 Task: Set the image height for the scene video filter to -2.
Action: Mouse moved to (94, 12)
Screenshot: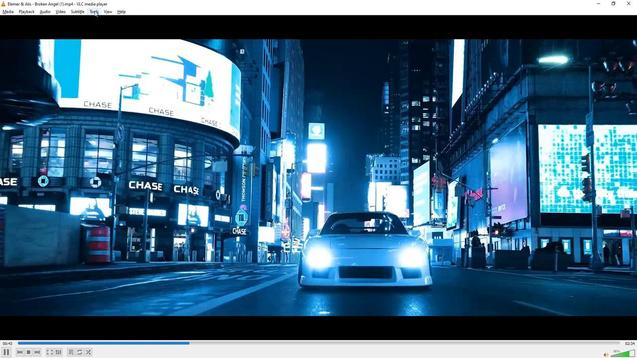 
Action: Mouse pressed left at (94, 12)
Screenshot: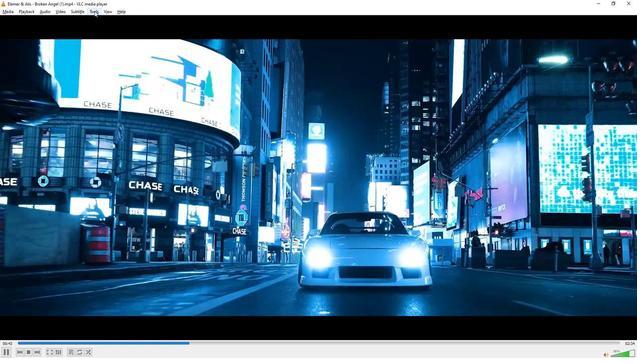 
Action: Mouse moved to (104, 91)
Screenshot: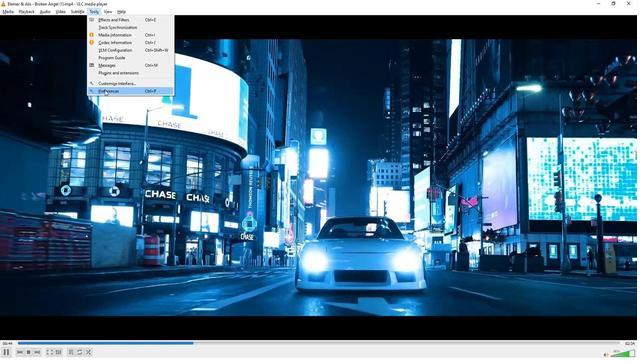 
Action: Mouse pressed left at (104, 91)
Screenshot: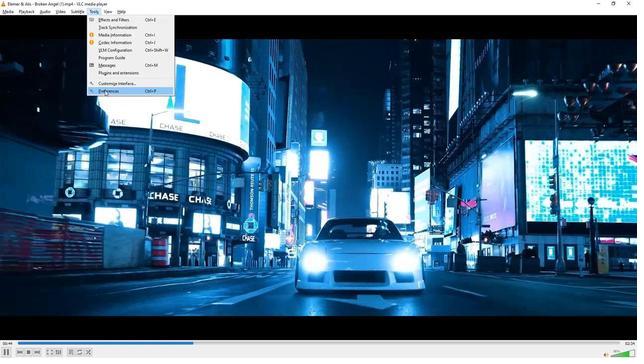 
Action: Mouse moved to (140, 284)
Screenshot: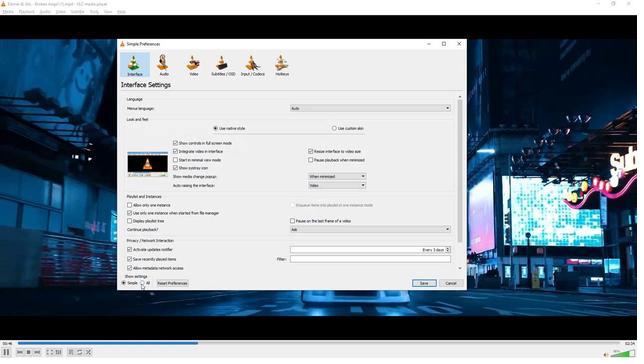 
Action: Mouse pressed left at (140, 284)
Screenshot: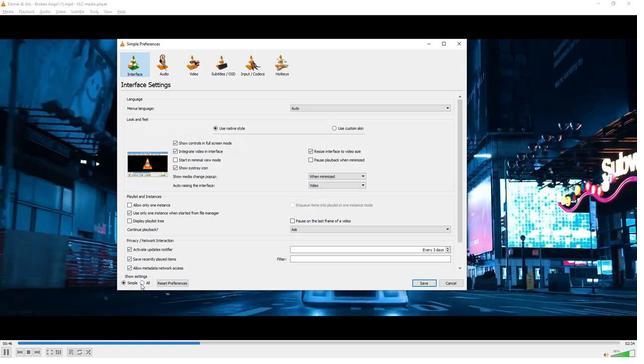 
Action: Mouse moved to (150, 208)
Screenshot: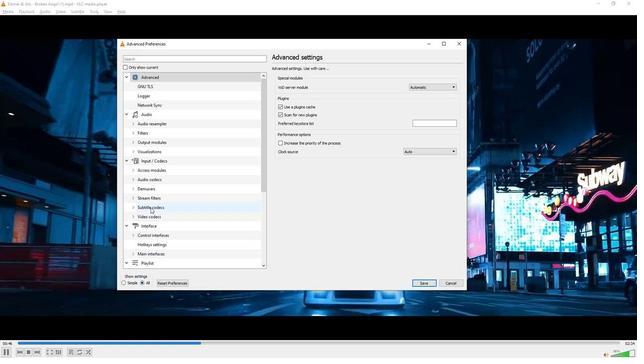 
Action: Mouse scrolled (150, 207) with delta (0, 0)
Screenshot: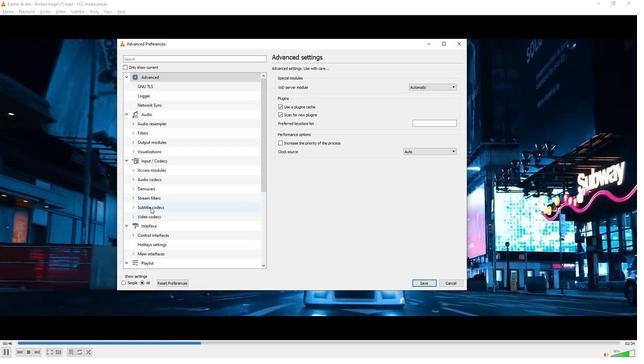 
Action: Mouse scrolled (150, 207) with delta (0, 0)
Screenshot: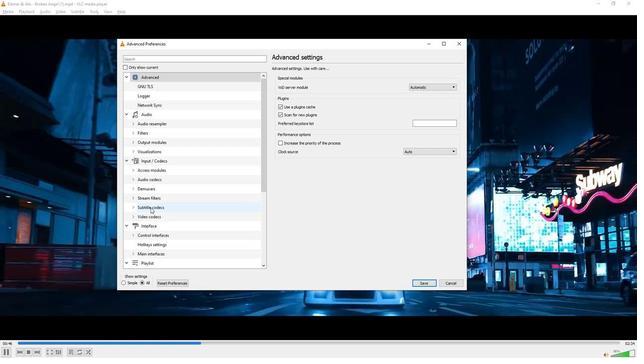 
Action: Mouse scrolled (150, 207) with delta (0, 0)
Screenshot: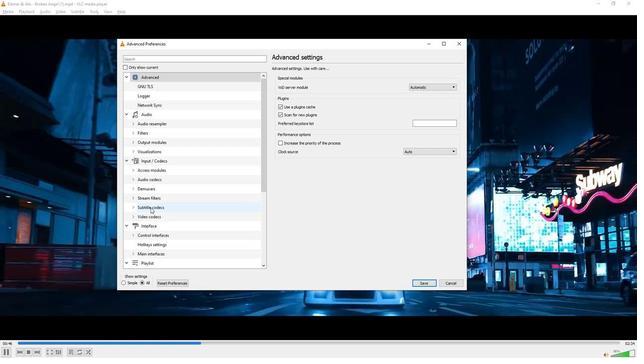 
Action: Mouse scrolled (150, 207) with delta (0, 0)
Screenshot: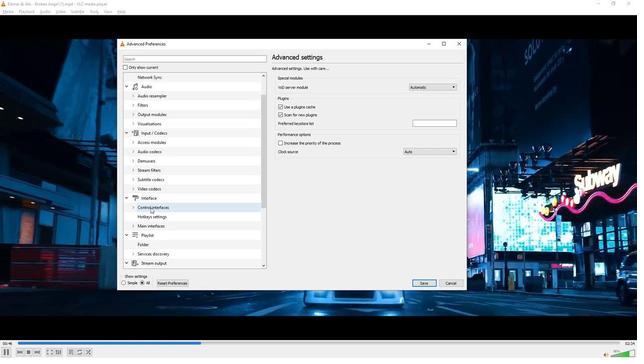 
Action: Mouse scrolled (150, 207) with delta (0, 0)
Screenshot: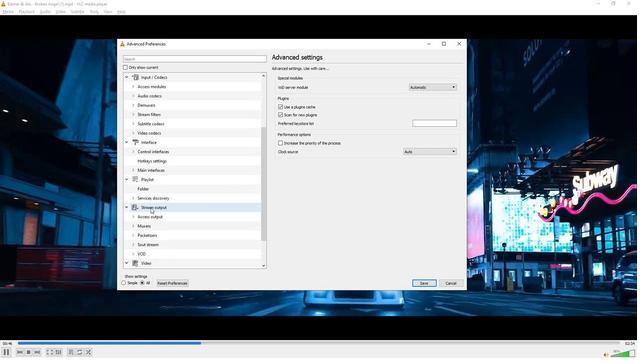 
Action: Mouse scrolled (150, 207) with delta (0, 0)
Screenshot: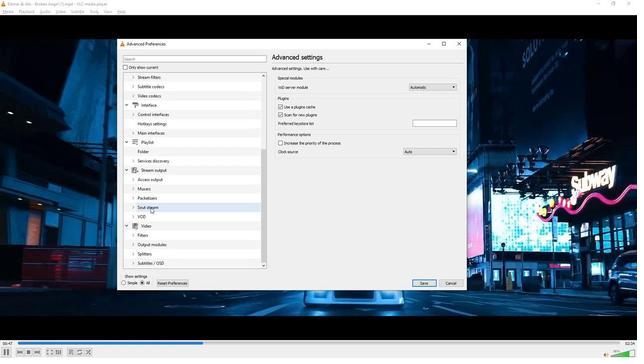 
Action: Mouse scrolled (150, 207) with delta (0, 0)
Screenshot: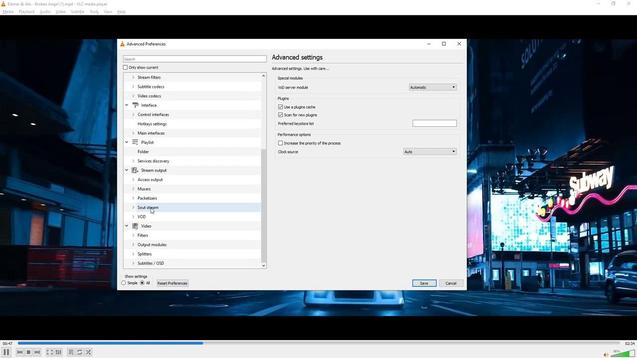 
Action: Mouse moved to (131, 237)
Screenshot: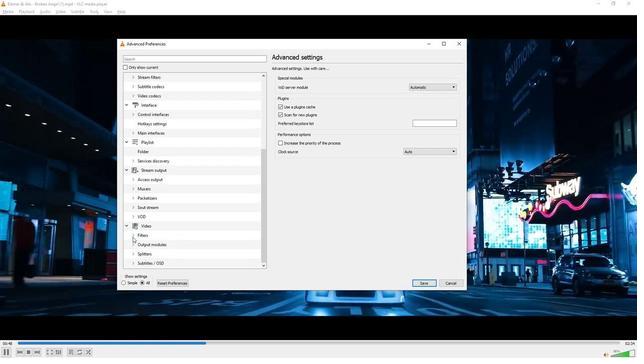 
Action: Mouse pressed left at (131, 237)
Screenshot: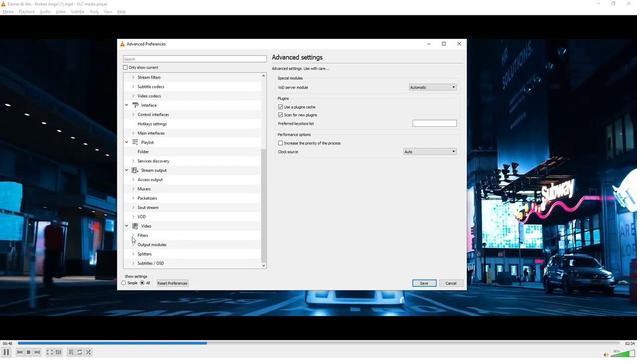 
Action: Mouse moved to (151, 229)
Screenshot: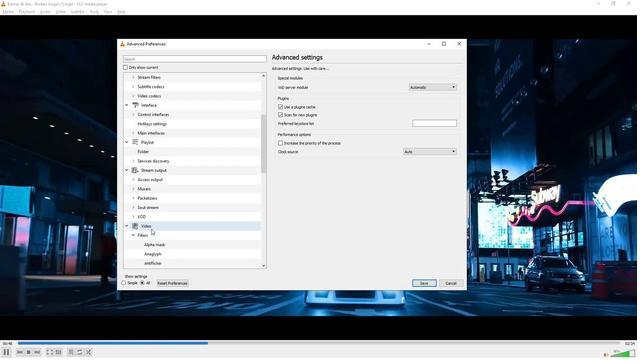 
Action: Mouse scrolled (151, 228) with delta (0, 0)
Screenshot: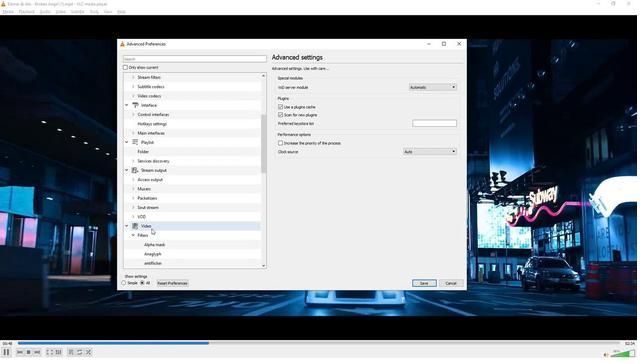 
Action: Mouse scrolled (151, 228) with delta (0, 0)
Screenshot: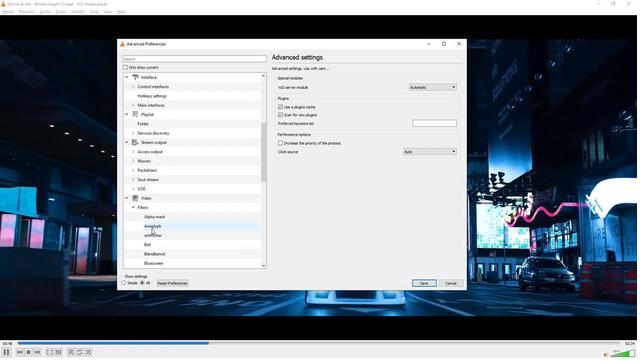 
Action: Mouse scrolled (151, 228) with delta (0, 0)
Screenshot: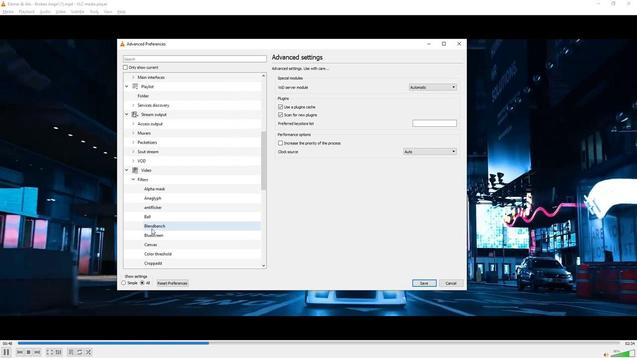 
Action: Mouse scrolled (151, 228) with delta (0, 0)
Screenshot: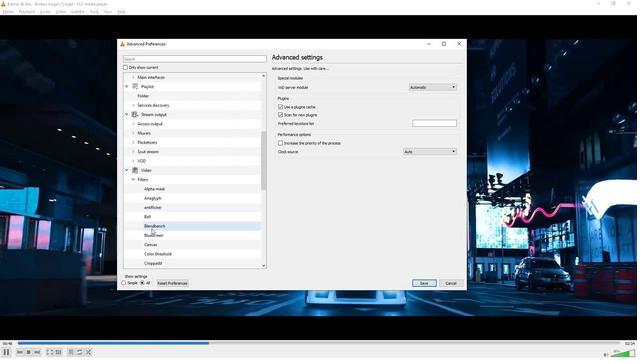 
Action: Mouse scrolled (151, 228) with delta (0, 0)
Screenshot: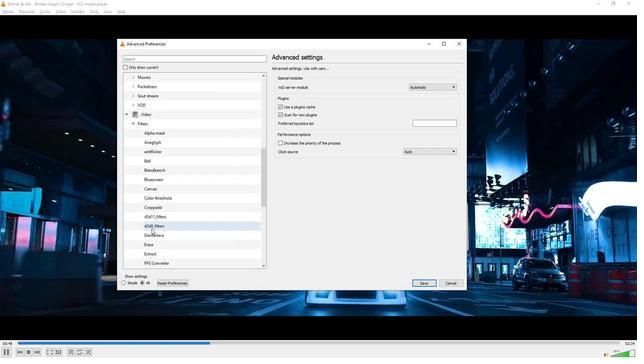 
Action: Mouse scrolled (151, 228) with delta (0, 0)
Screenshot: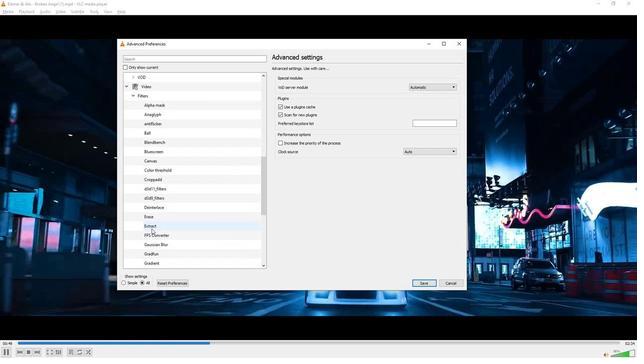 
Action: Mouse scrolled (151, 228) with delta (0, 0)
Screenshot: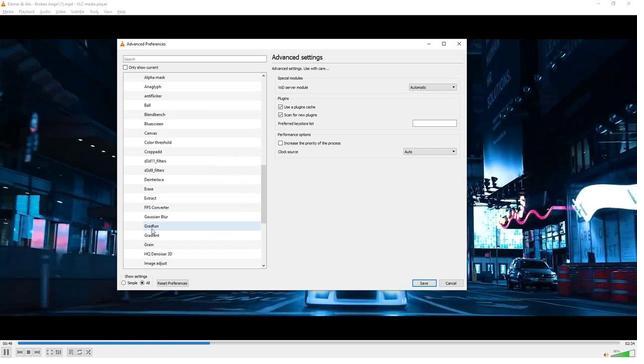 
Action: Mouse moved to (155, 245)
Screenshot: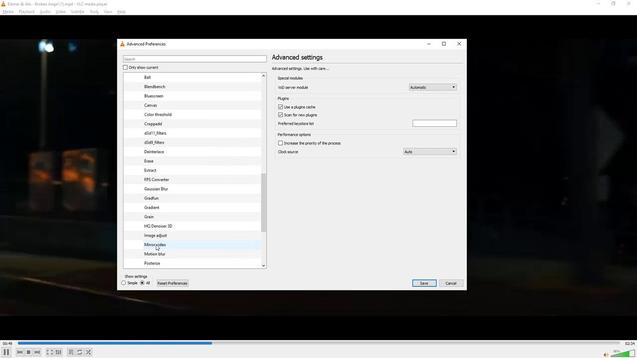 
Action: Mouse scrolled (155, 244) with delta (0, 0)
Screenshot: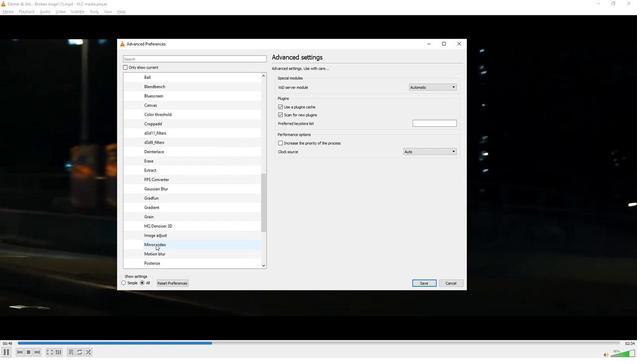 
Action: Mouse scrolled (155, 244) with delta (0, 0)
Screenshot: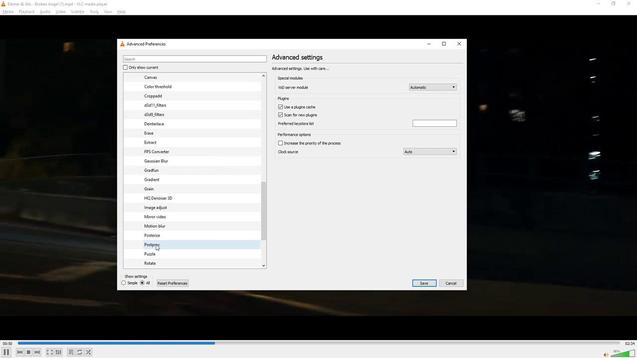 
Action: Mouse moved to (154, 243)
Screenshot: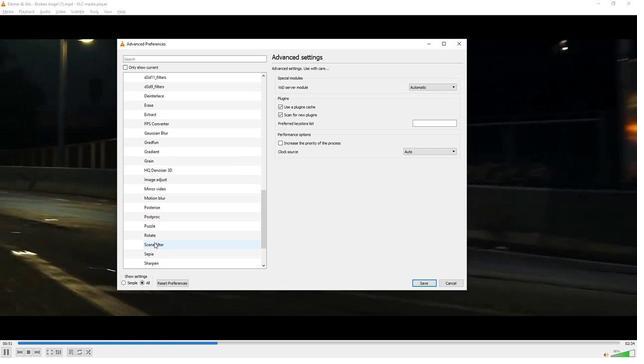 
Action: Mouse pressed left at (154, 243)
Screenshot: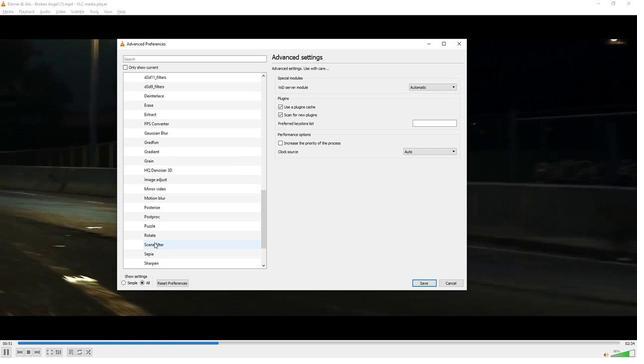 
Action: Mouse moved to (457, 97)
Screenshot: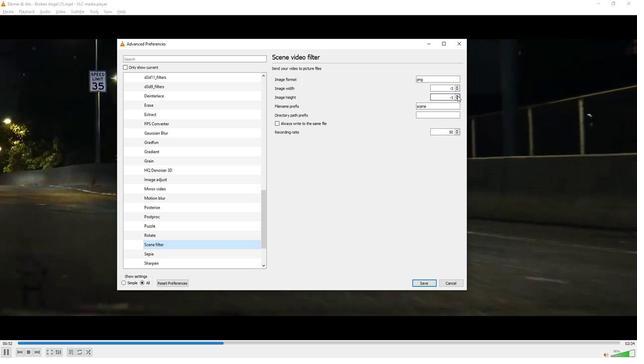 
Action: Mouse pressed left at (457, 97)
Screenshot: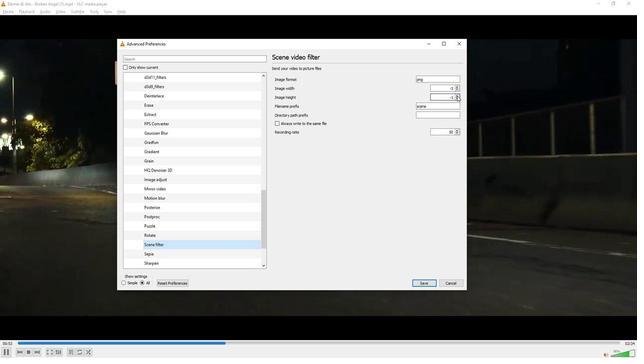 
Action: Mouse pressed left at (457, 97)
Screenshot: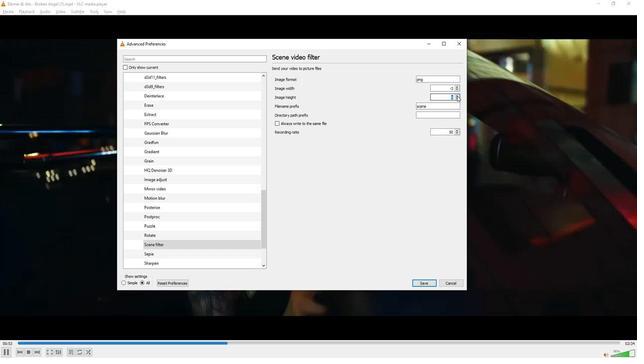 
Action: Mouse moved to (456, 99)
Screenshot: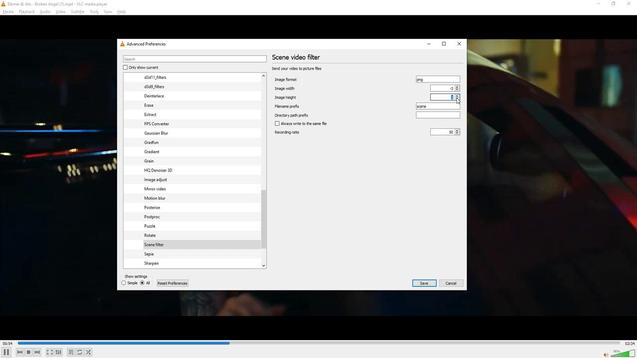 
Action: Mouse pressed left at (456, 99)
Screenshot: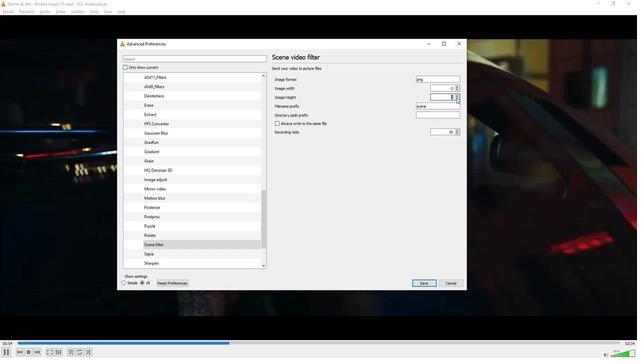 
Action: Mouse pressed left at (456, 99)
Screenshot: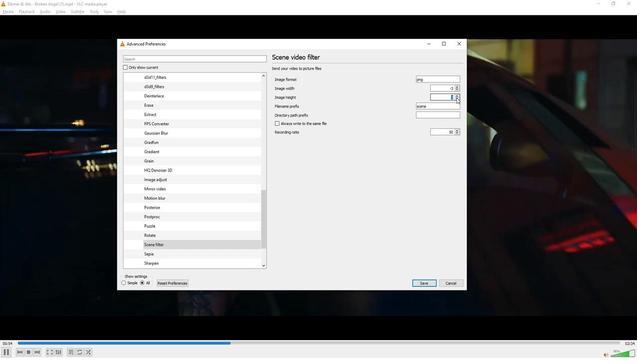 
Action: Mouse pressed left at (456, 99)
Screenshot: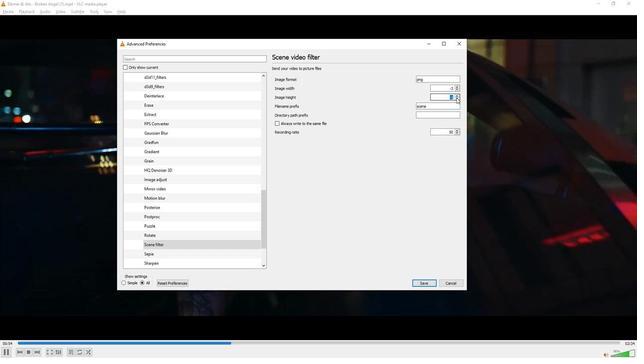 
Action: Mouse moved to (422, 175)
Screenshot: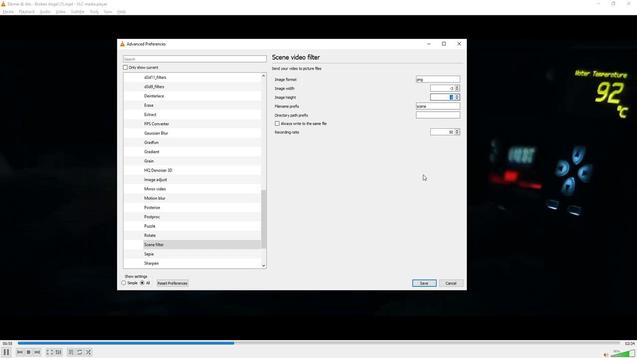 
Action: Mouse pressed left at (422, 175)
Screenshot: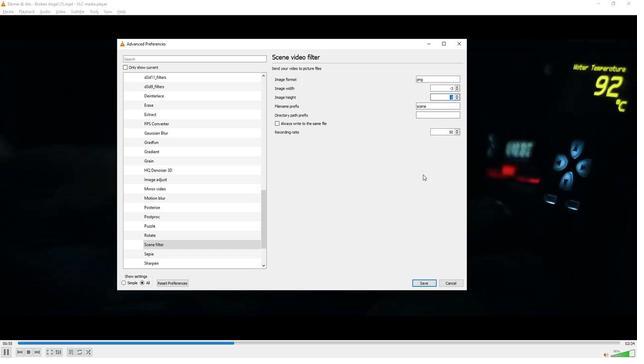 
